 Task: Create a rule from the Agile list, Priority changed -> Complete task in the project ArcticTech if Priority Cleared then Complete Task
Action: Mouse moved to (1061, 177)
Screenshot: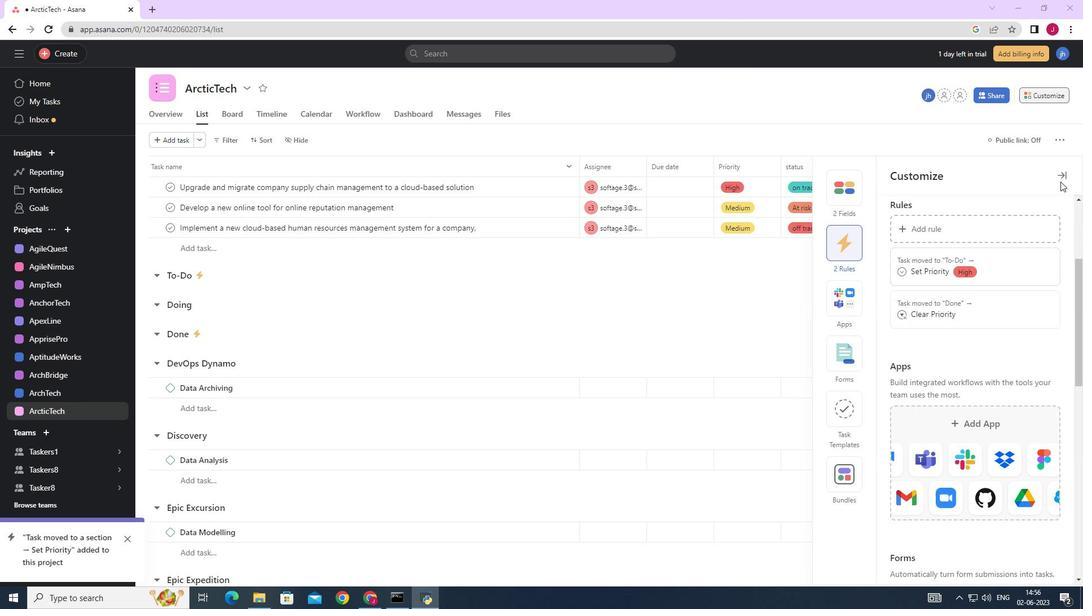 
Action: Mouse pressed left at (1061, 177)
Screenshot: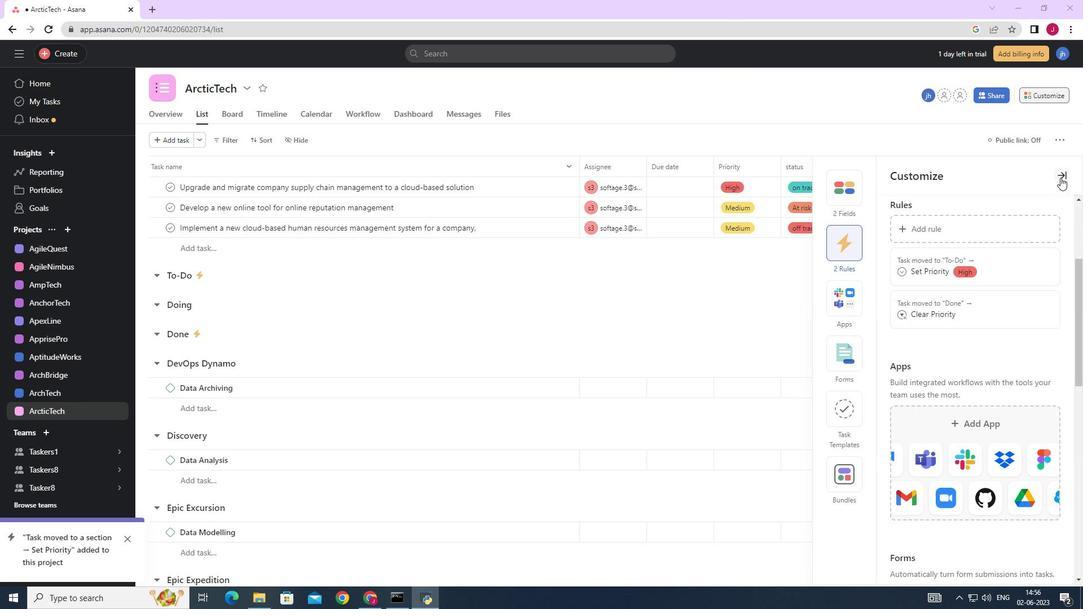 
Action: Mouse moved to (1052, 93)
Screenshot: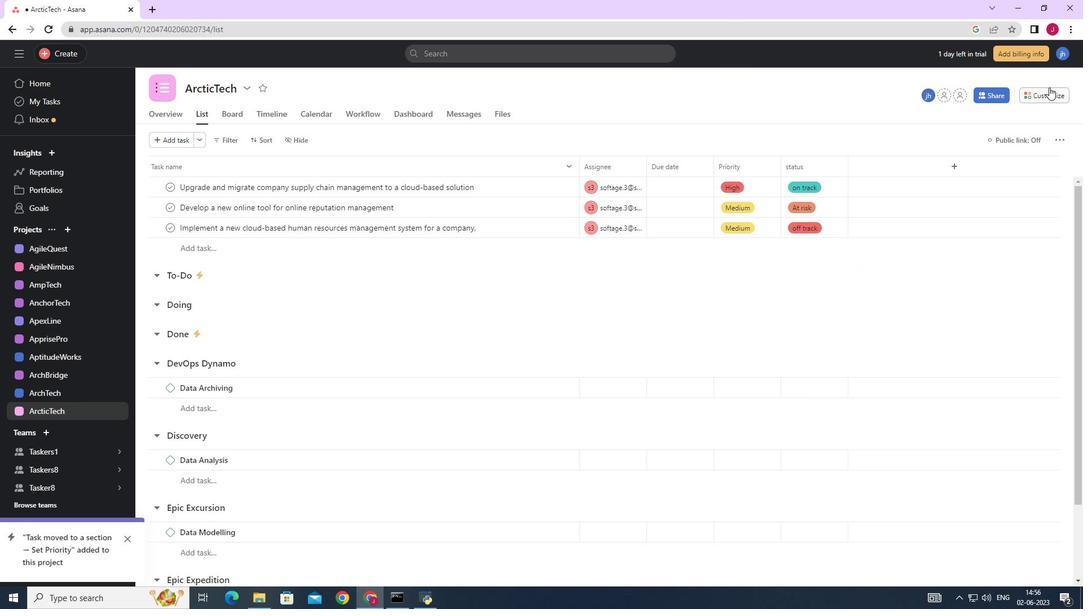 
Action: Mouse pressed left at (1052, 93)
Screenshot: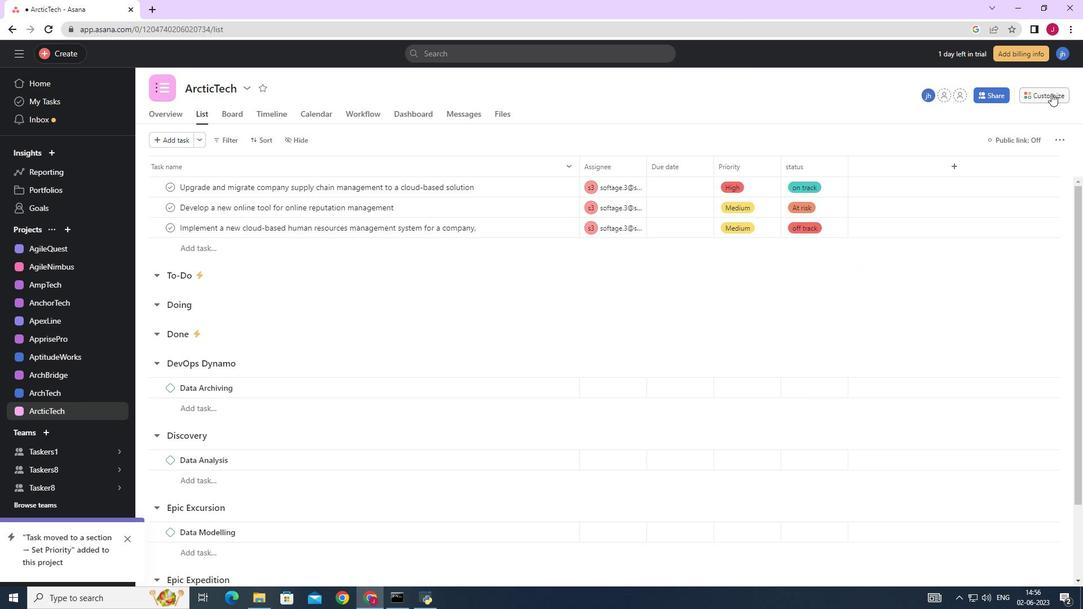 
Action: Mouse moved to (849, 251)
Screenshot: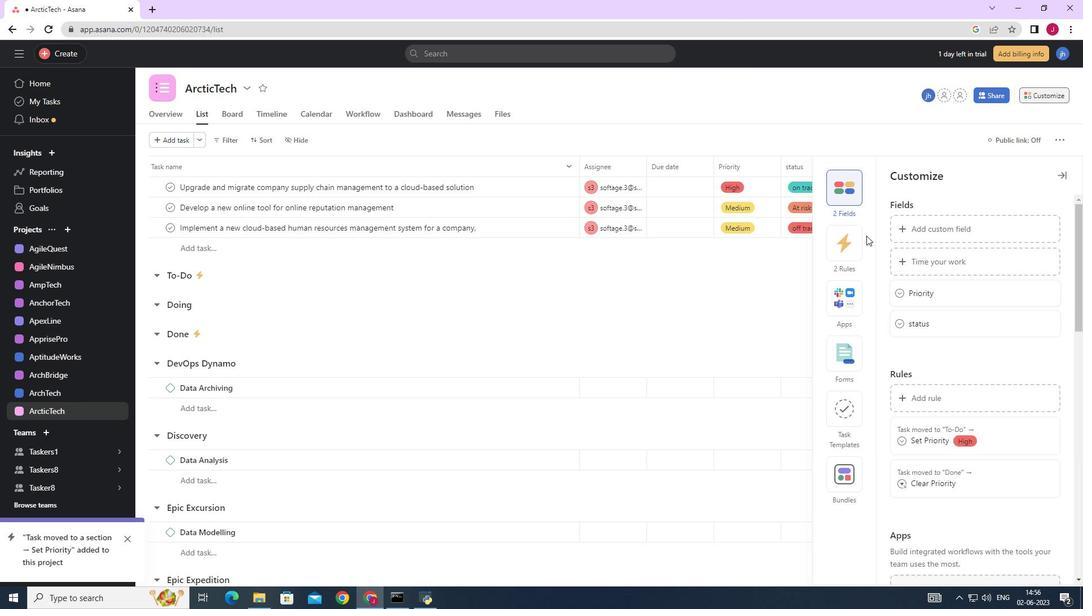 
Action: Mouse pressed left at (849, 251)
Screenshot: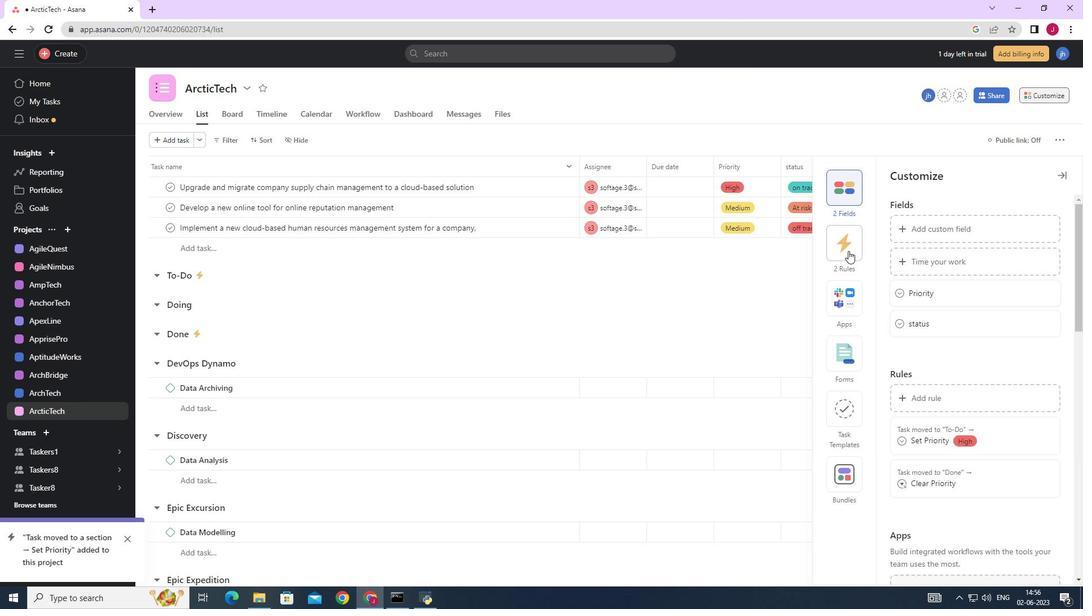 
Action: Mouse moved to (922, 226)
Screenshot: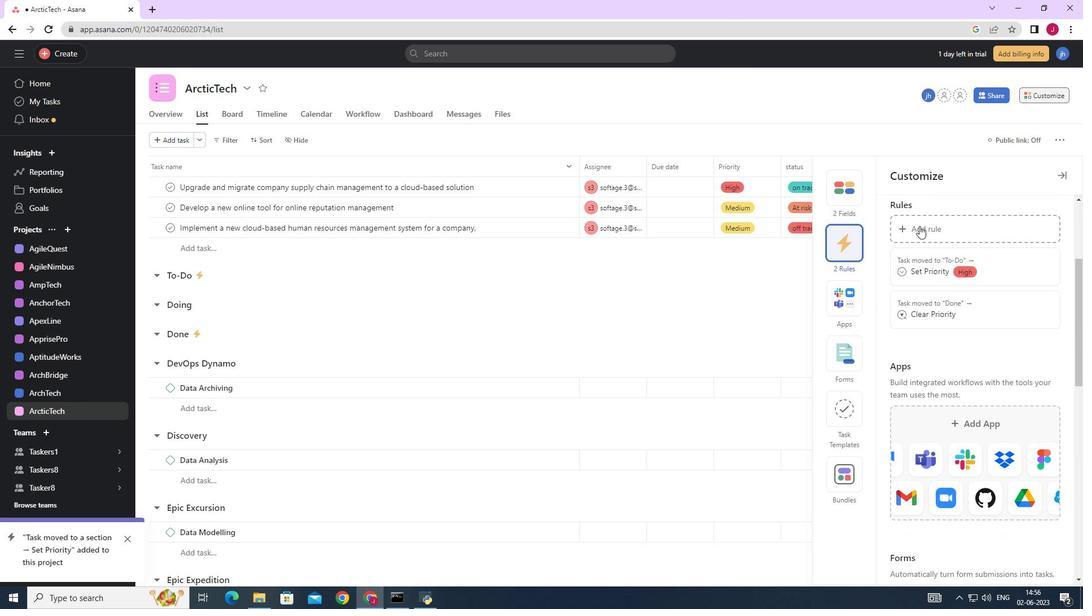 
Action: Mouse pressed left at (922, 226)
Screenshot: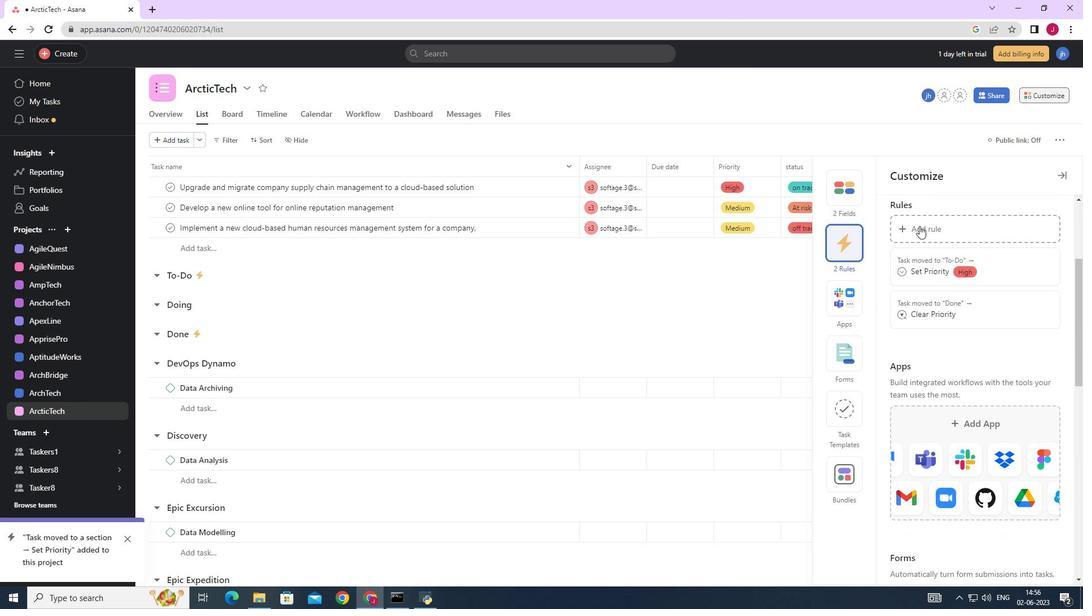 
Action: Mouse moved to (232, 175)
Screenshot: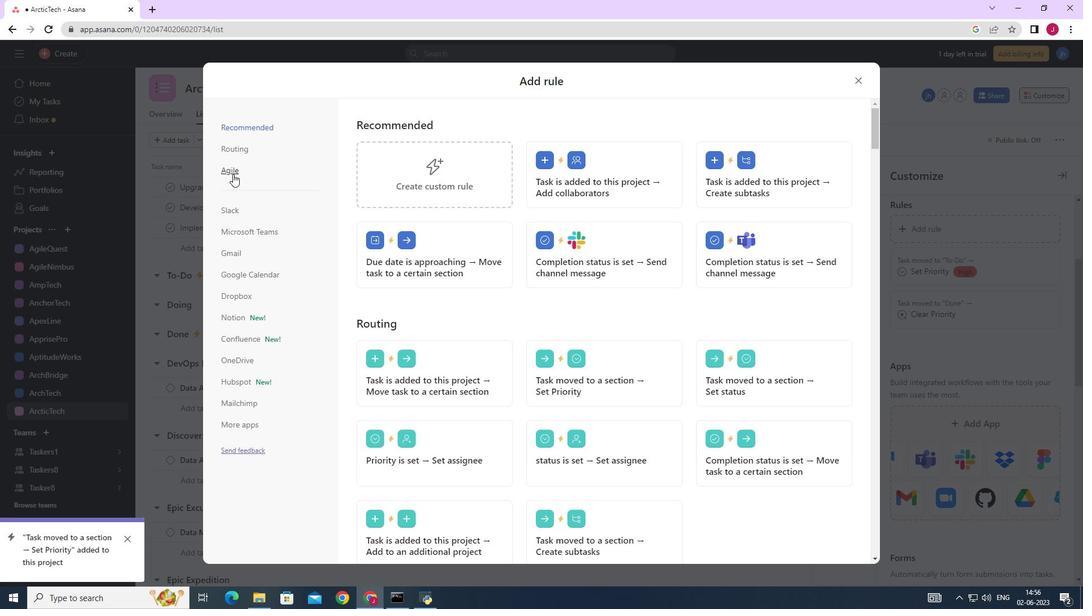 
Action: Mouse pressed left at (232, 175)
Screenshot: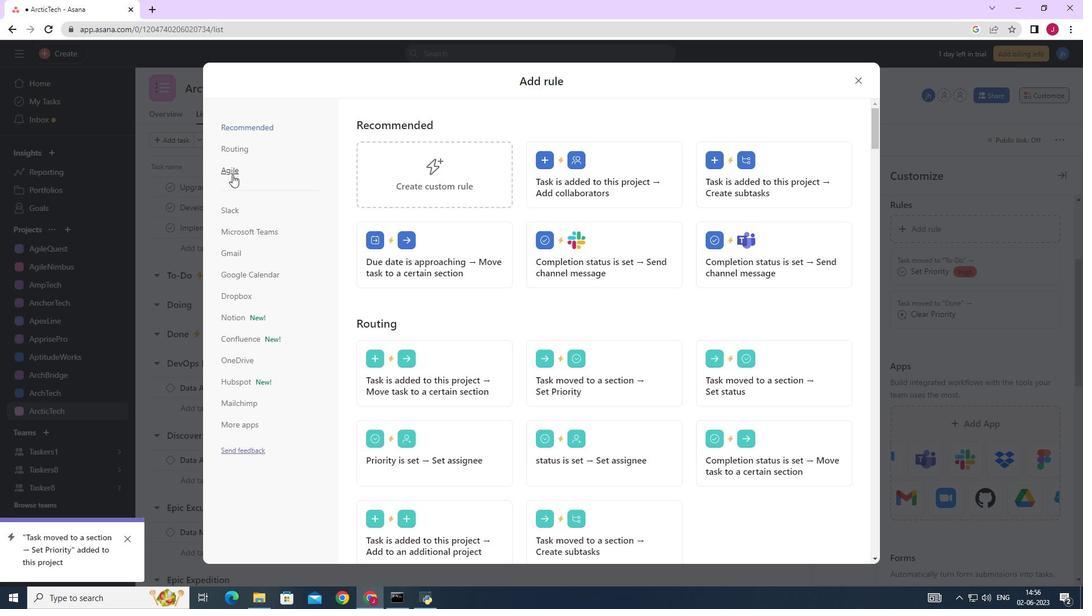 
Action: Mouse moved to (429, 167)
Screenshot: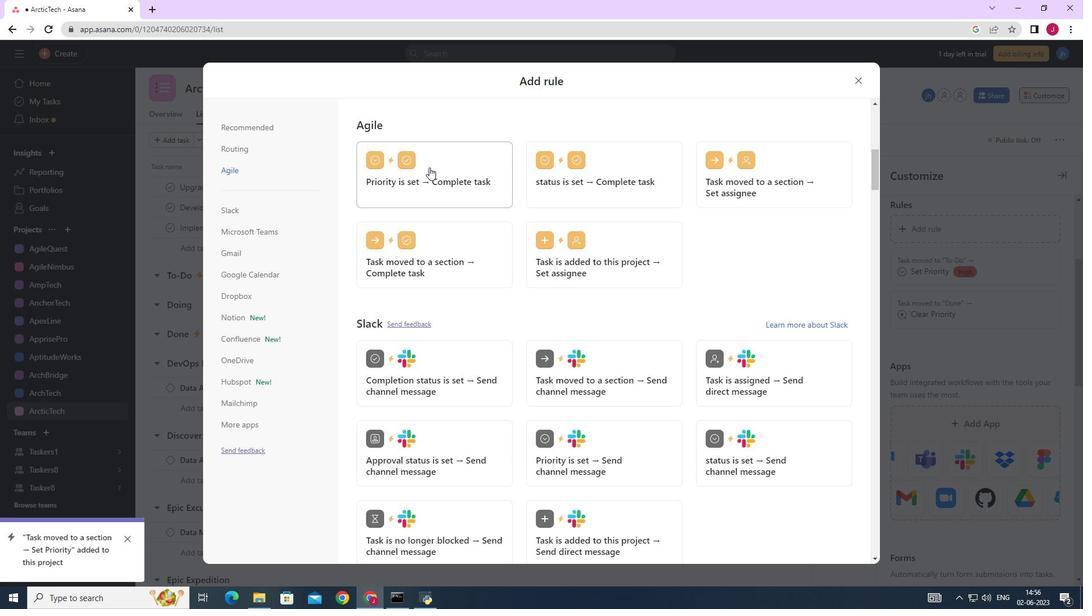 
Action: Mouse pressed left at (429, 167)
Screenshot: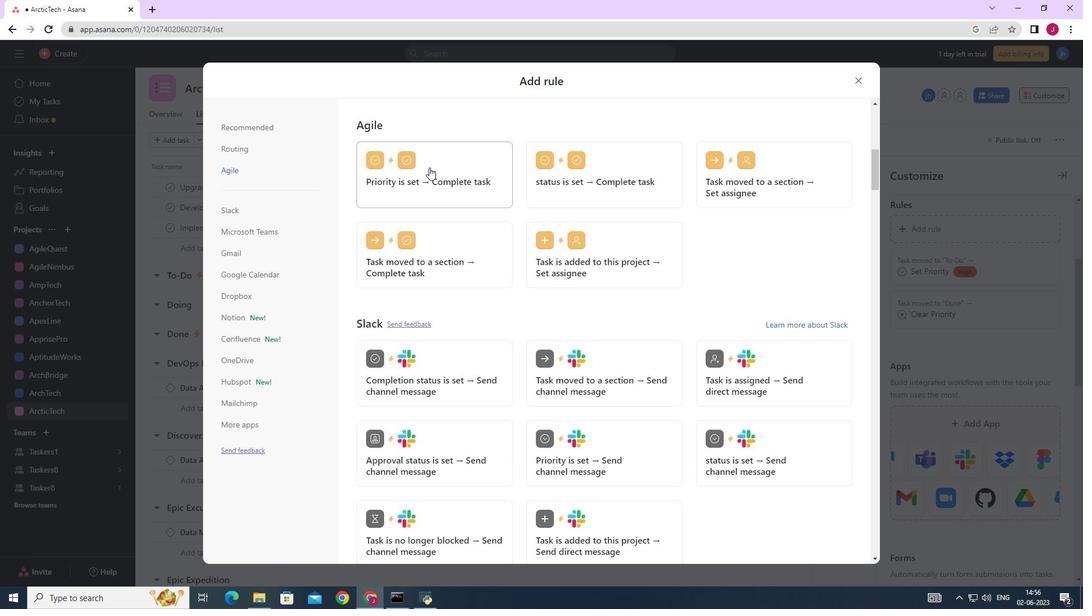 
Action: Mouse moved to (698, 197)
Screenshot: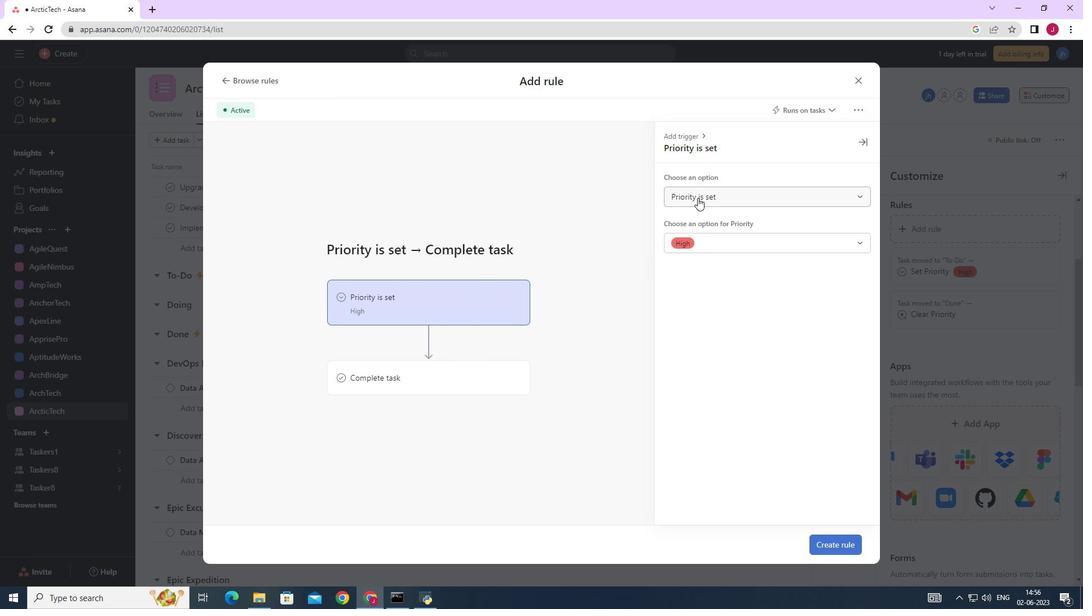 
Action: Mouse pressed left at (698, 197)
Screenshot: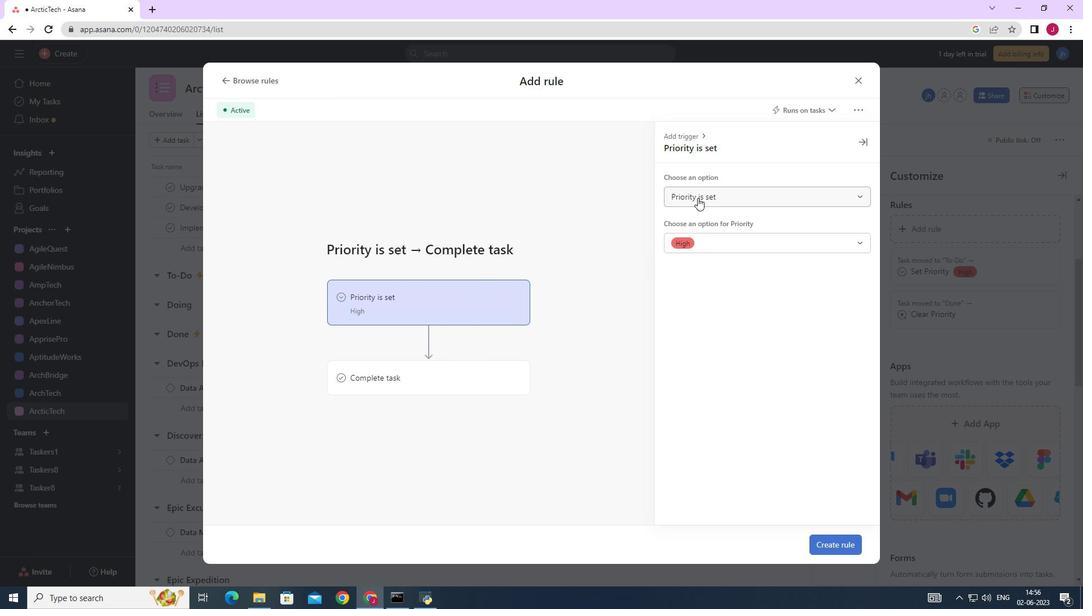 
Action: Mouse moved to (706, 242)
Screenshot: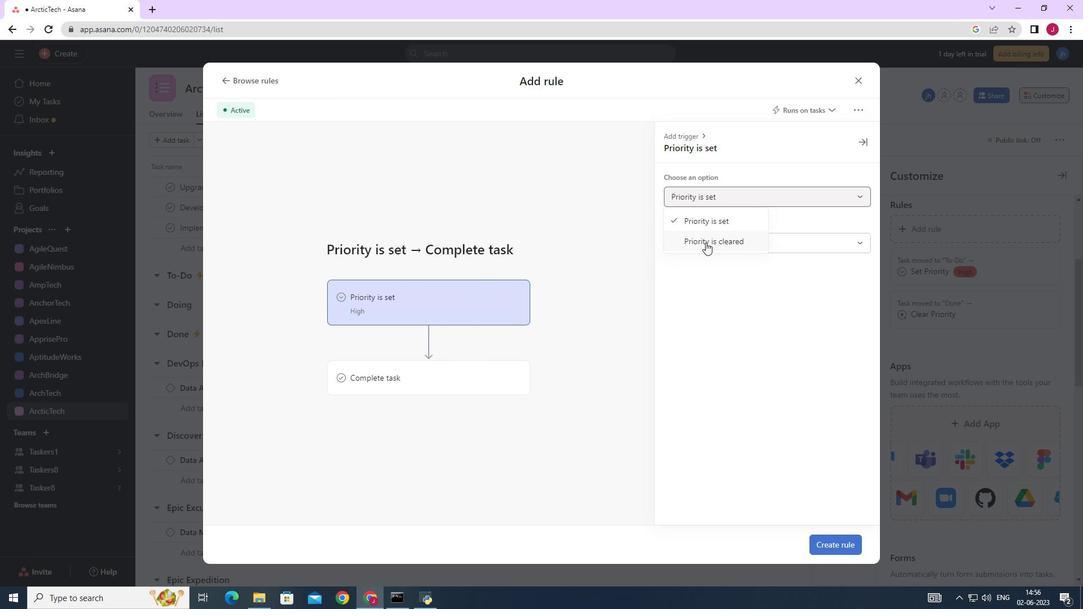 
Action: Mouse pressed left at (706, 242)
Screenshot: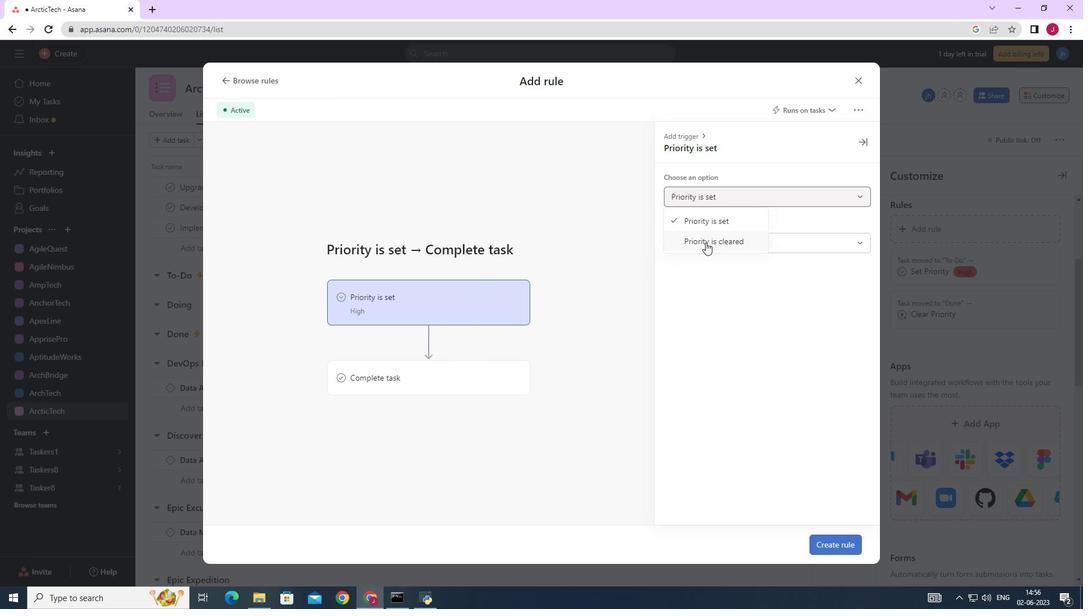 
Action: Mouse moved to (466, 369)
Screenshot: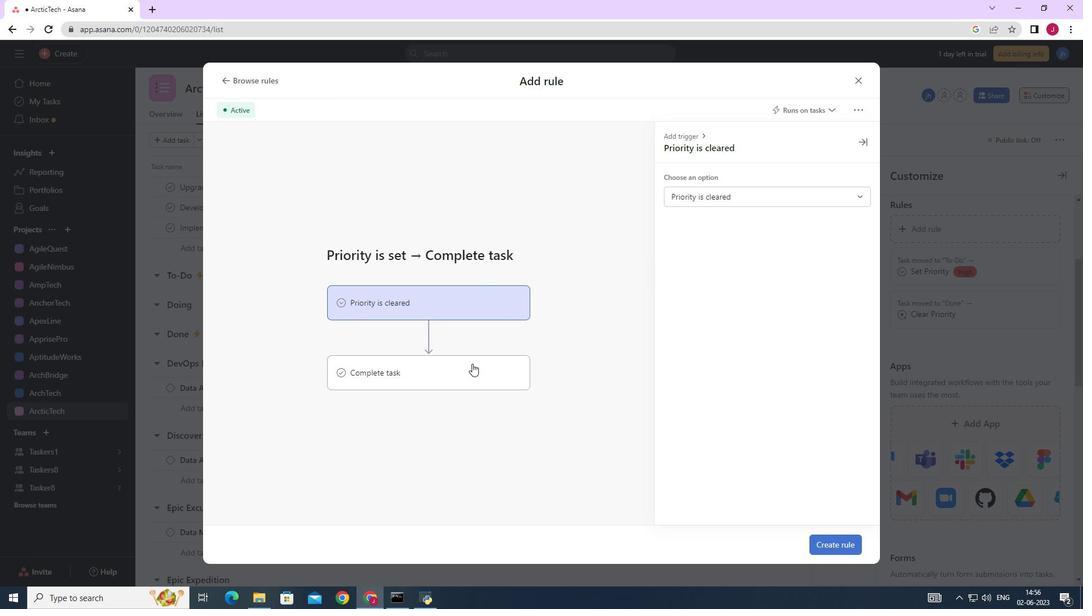 
Action: Mouse pressed left at (466, 369)
Screenshot: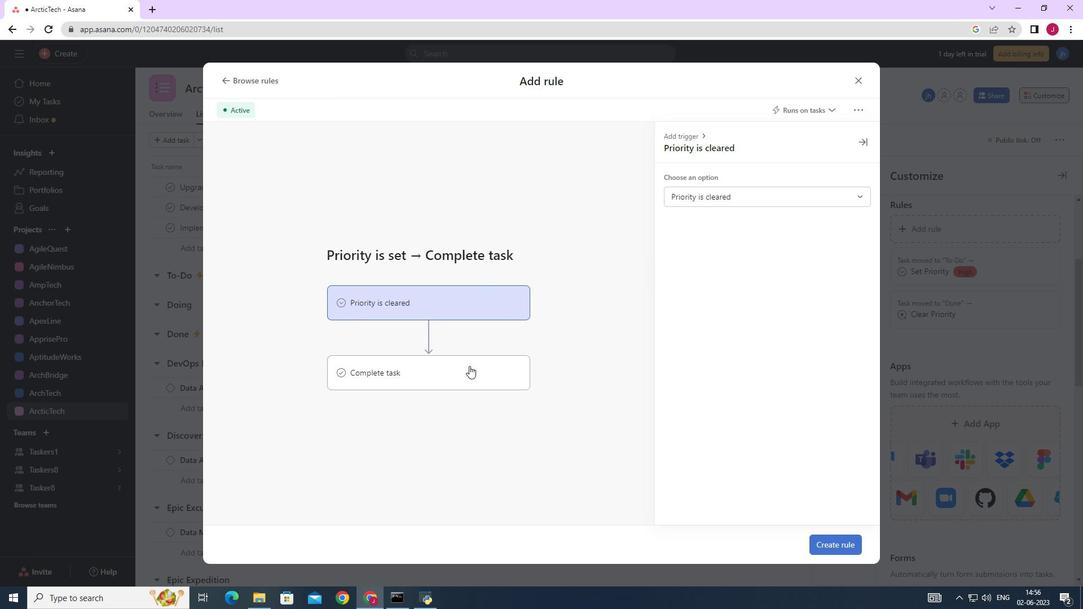 
Action: Mouse moved to (833, 543)
Screenshot: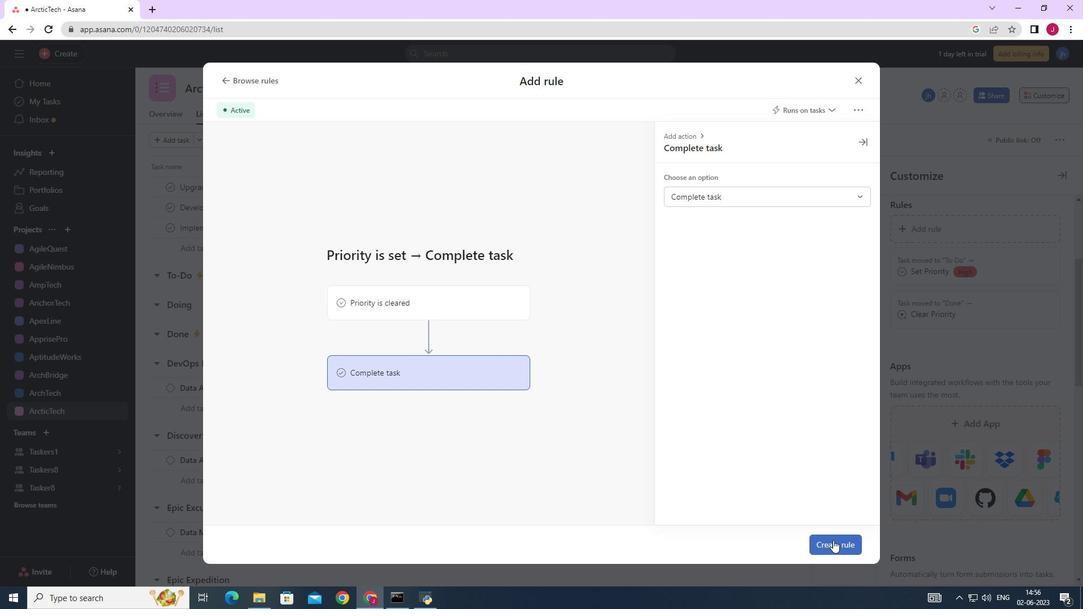 
Action: Mouse pressed left at (833, 543)
Screenshot: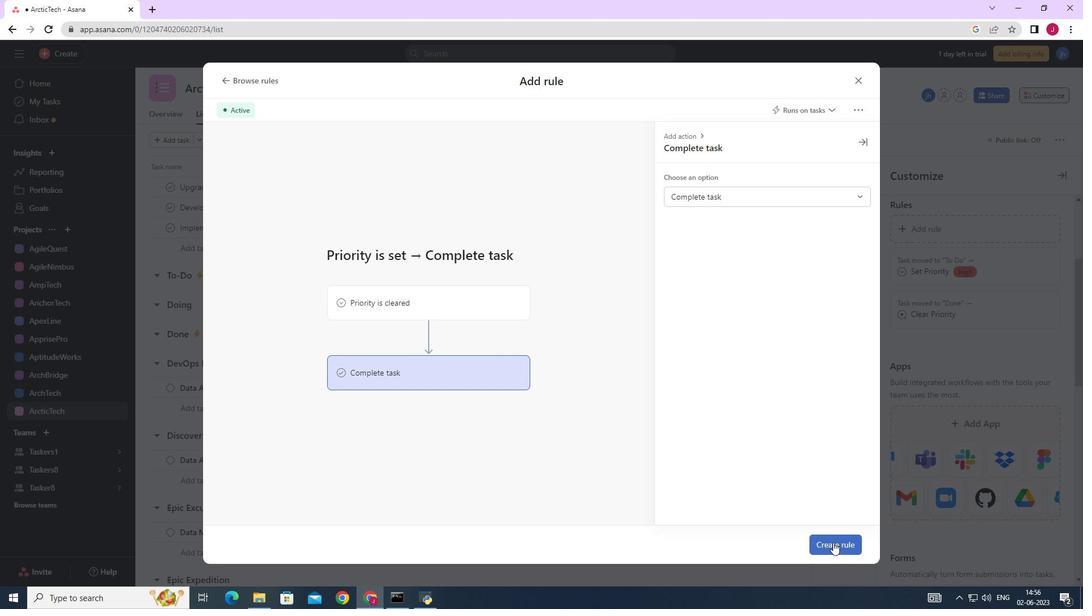 
